 Task: Change the rate control method of the Dirac video decoder using libschroedinger to "Low Delay mode".
Action: Mouse moved to (121, 12)
Screenshot: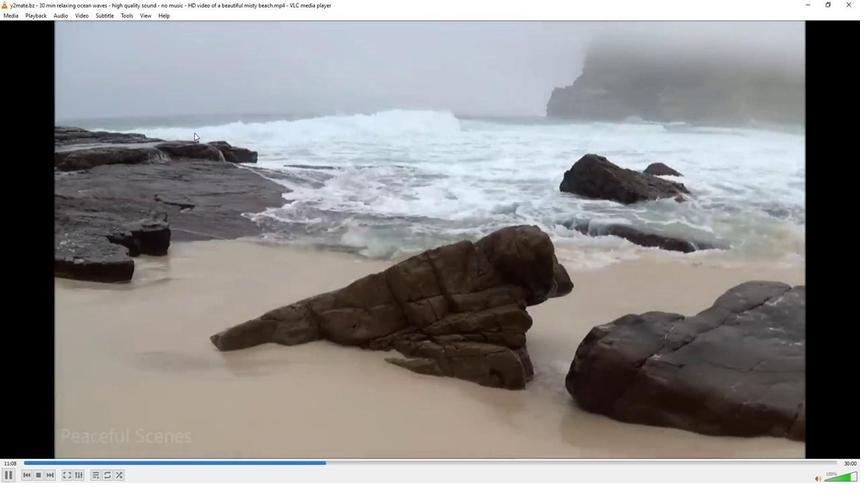 
Action: Mouse pressed left at (121, 12)
Screenshot: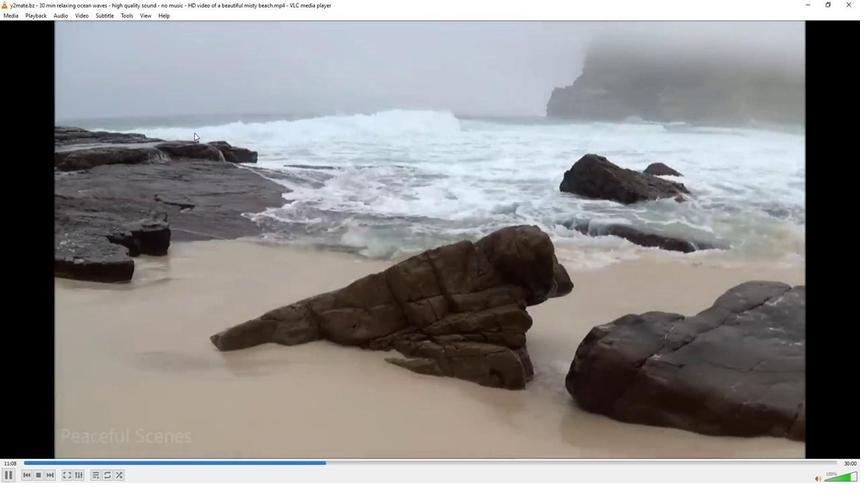 
Action: Mouse moved to (135, 123)
Screenshot: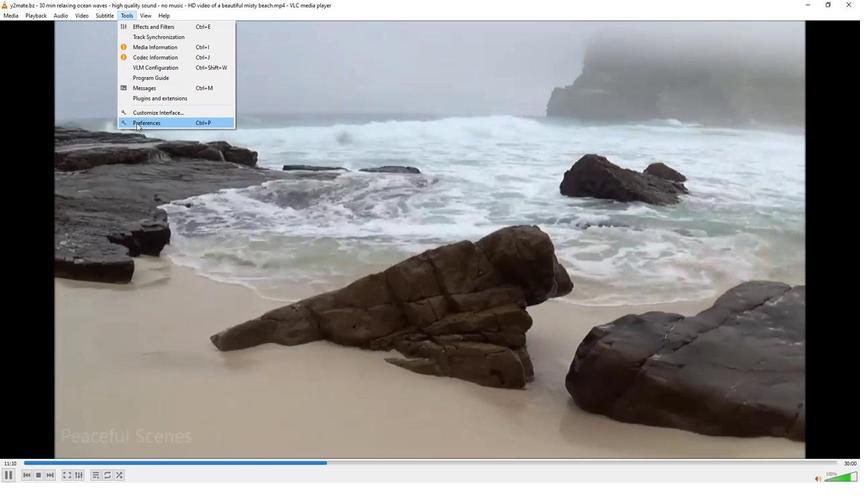
Action: Mouse pressed left at (135, 123)
Screenshot: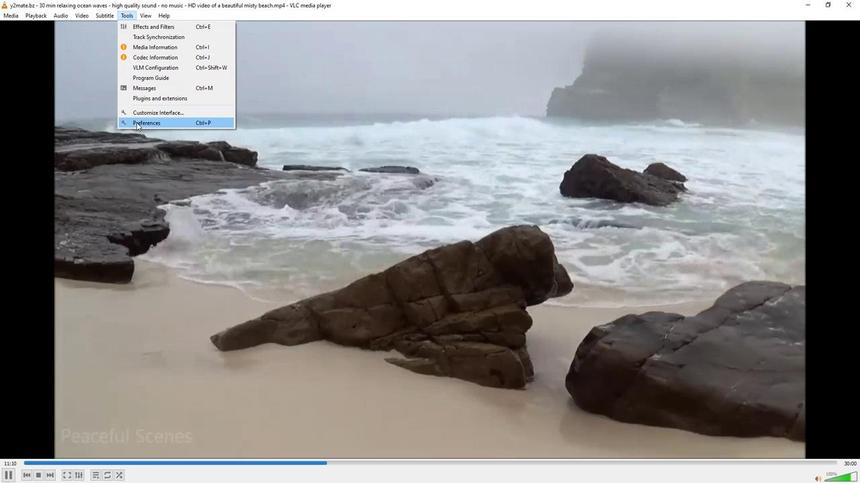
Action: Mouse moved to (100, 375)
Screenshot: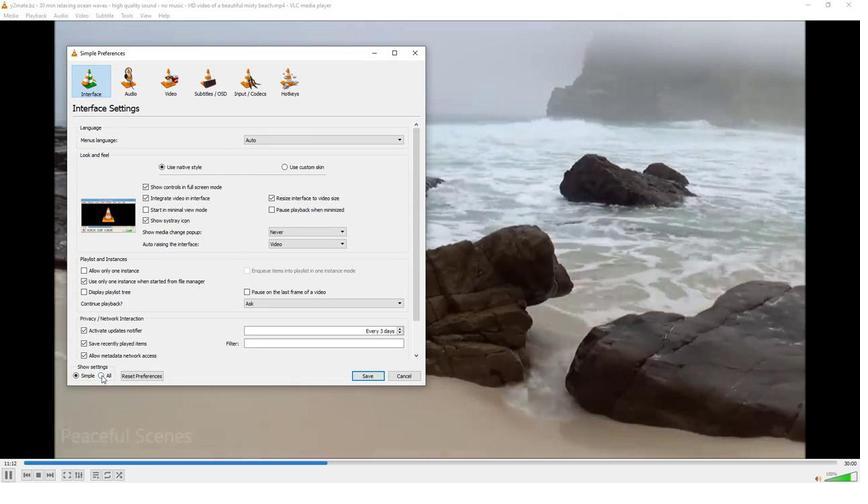 
Action: Mouse pressed left at (100, 375)
Screenshot: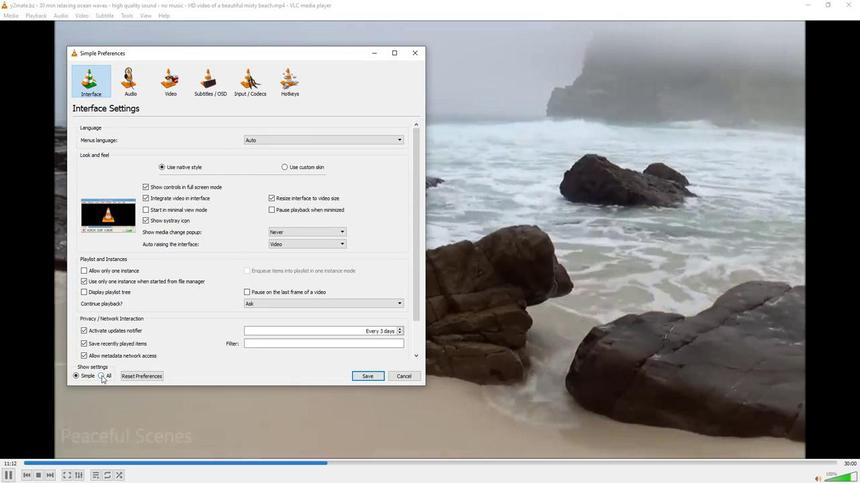
Action: Mouse moved to (88, 251)
Screenshot: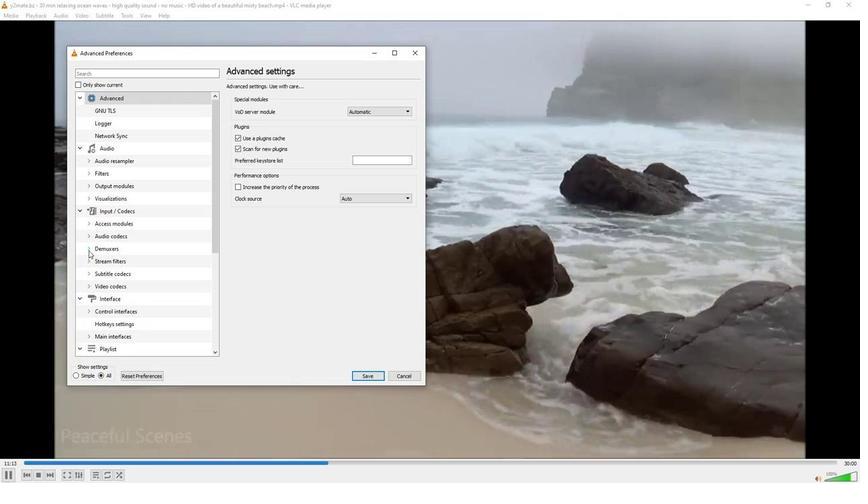 
Action: Mouse pressed left at (88, 251)
Screenshot: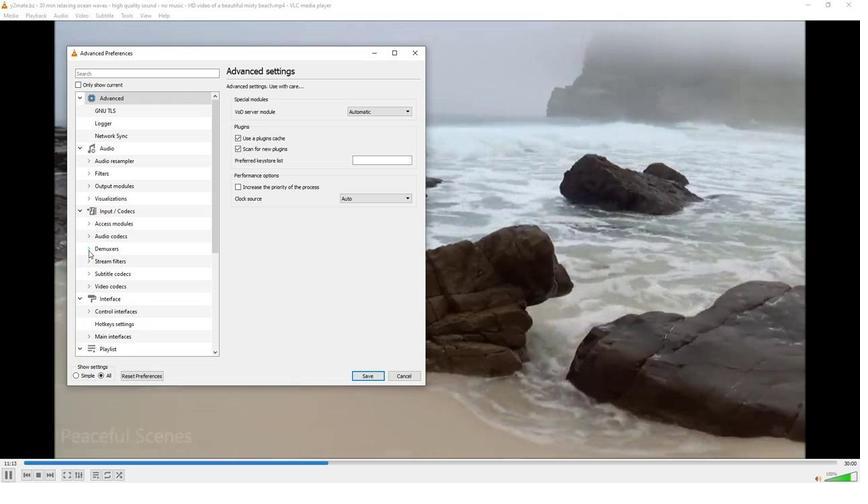 
Action: Mouse moved to (91, 263)
Screenshot: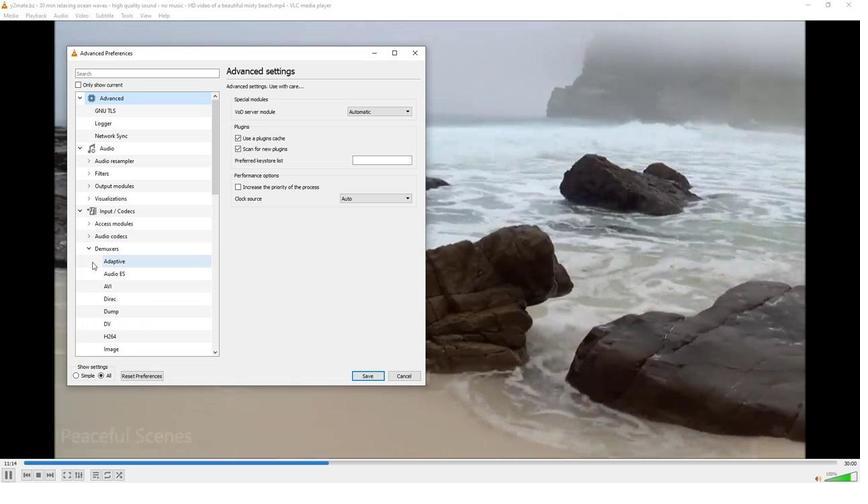 
Action: Mouse scrolled (91, 262) with delta (0, 0)
Screenshot: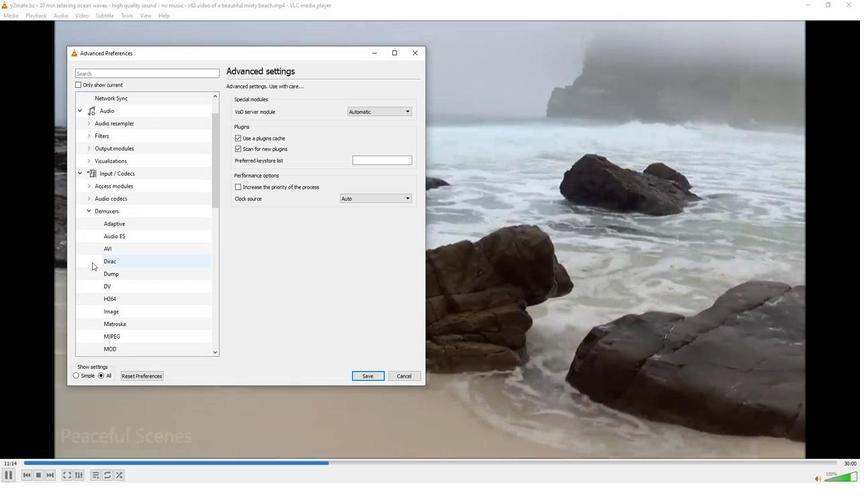 
Action: Mouse scrolled (91, 262) with delta (0, 0)
Screenshot: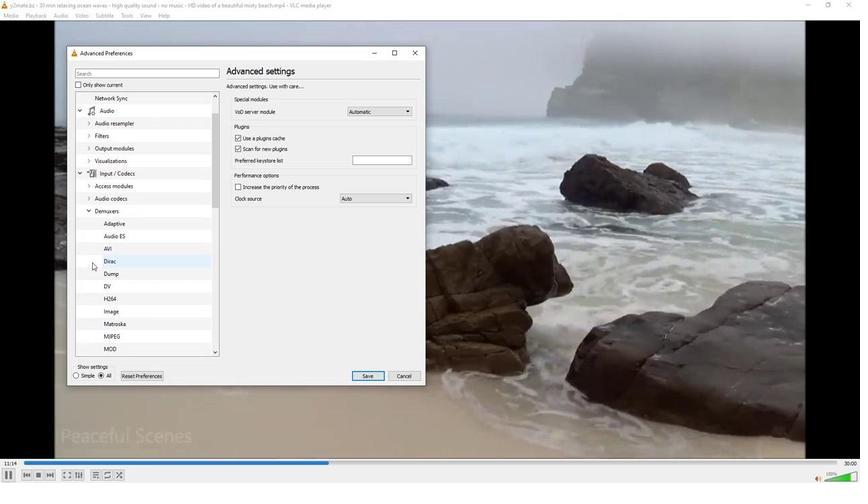 
Action: Mouse scrolled (91, 262) with delta (0, 0)
Screenshot: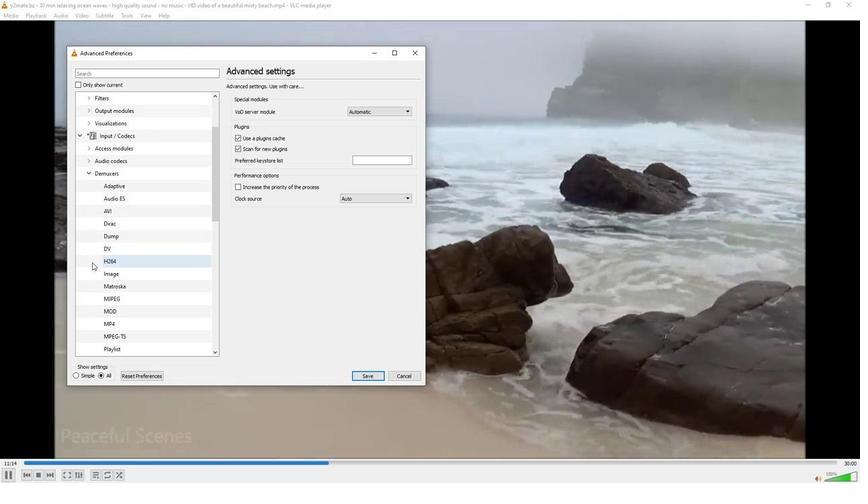 
Action: Mouse scrolled (91, 262) with delta (0, 0)
Screenshot: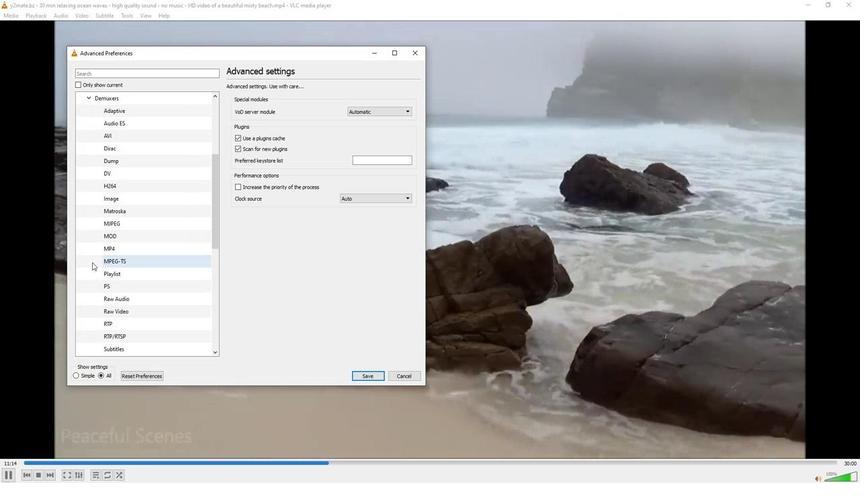 
Action: Mouse scrolled (91, 262) with delta (0, 0)
Screenshot: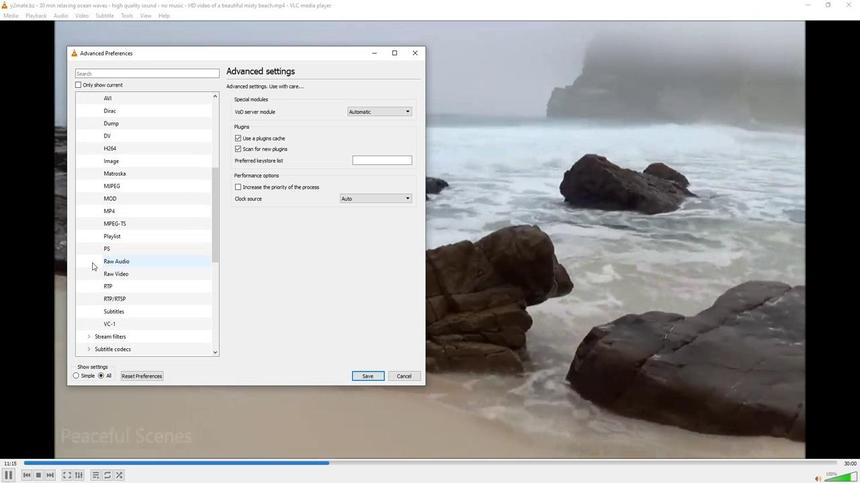 
Action: Mouse scrolled (91, 262) with delta (0, 0)
Screenshot: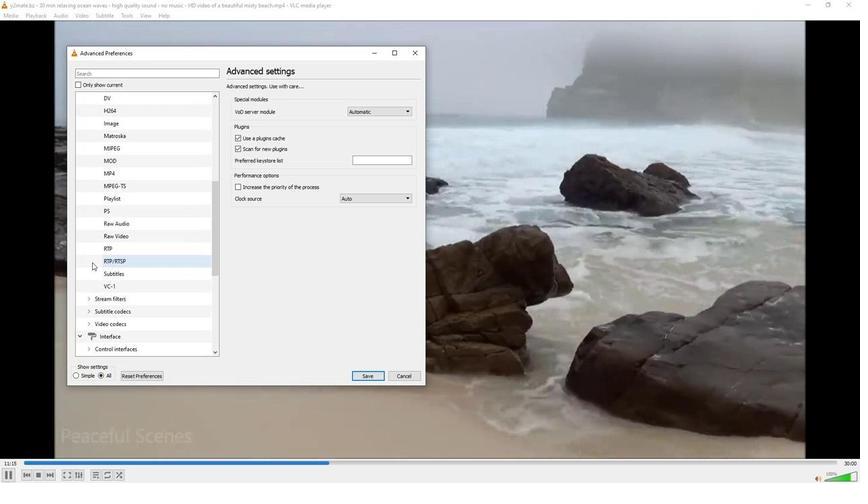 
Action: Mouse moved to (89, 325)
Screenshot: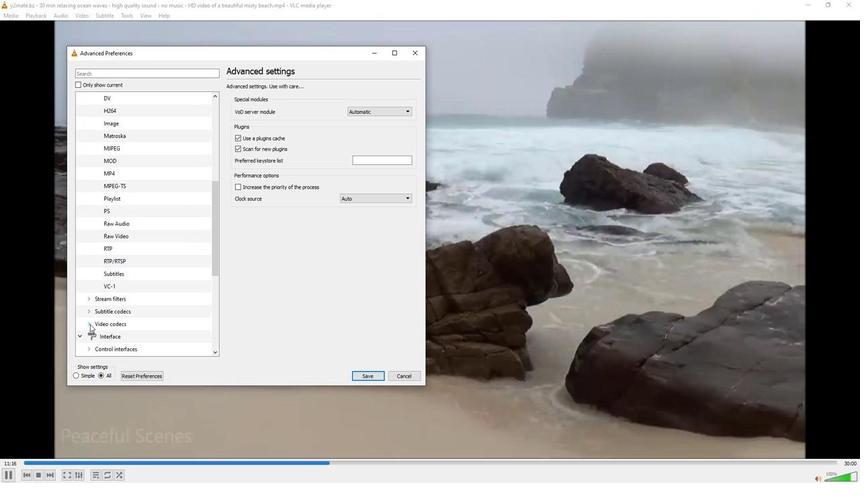
Action: Mouse pressed left at (89, 325)
Screenshot: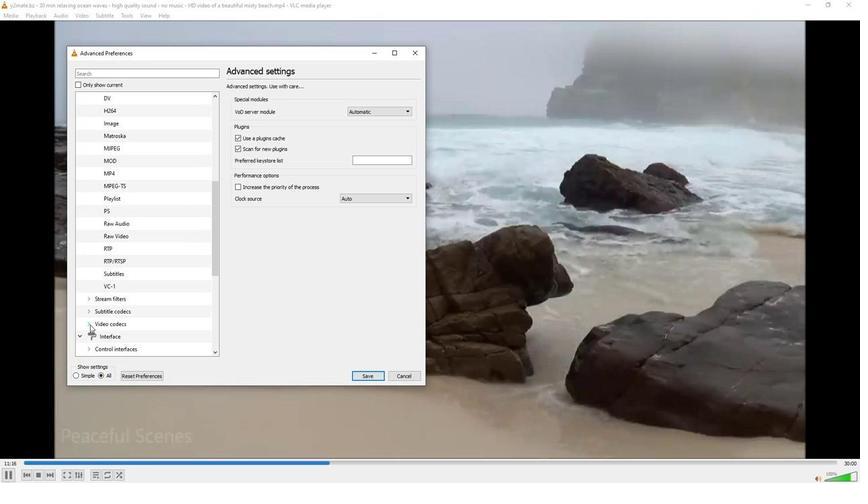 
Action: Mouse moved to (109, 329)
Screenshot: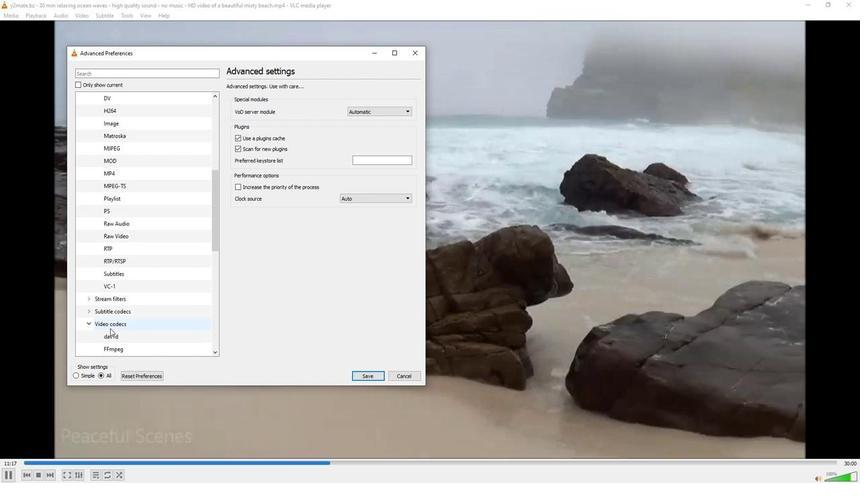 
Action: Mouse scrolled (109, 328) with delta (0, 0)
Screenshot: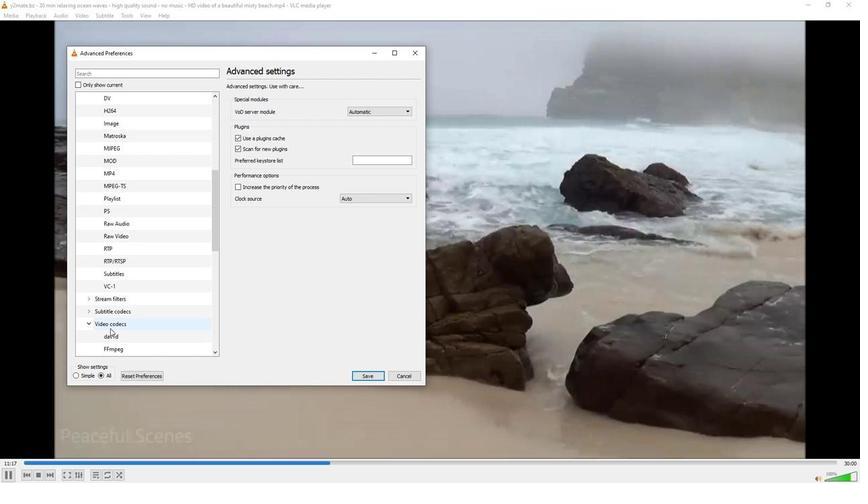 
Action: Mouse moved to (116, 346)
Screenshot: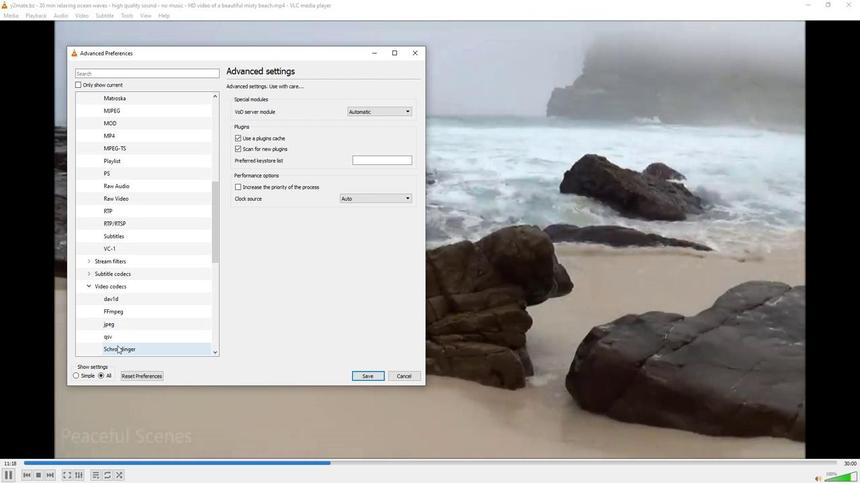 
Action: Mouse pressed left at (116, 346)
Screenshot: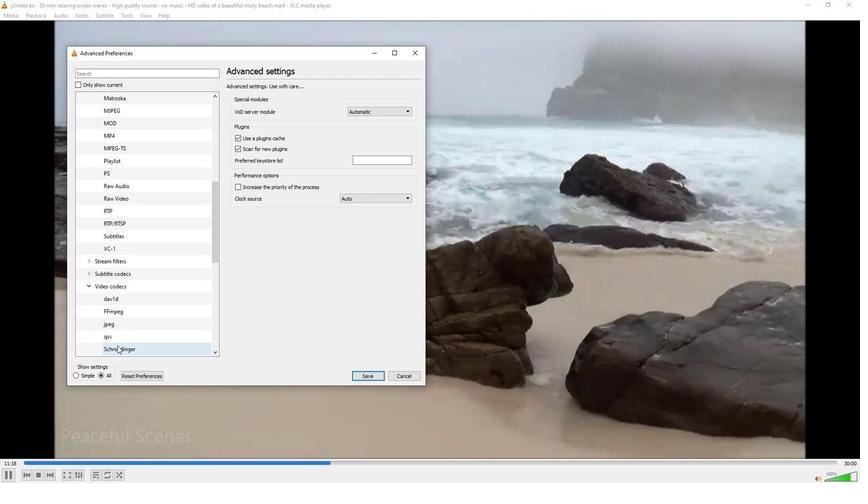 
Action: Mouse moved to (346, 110)
Screenshot: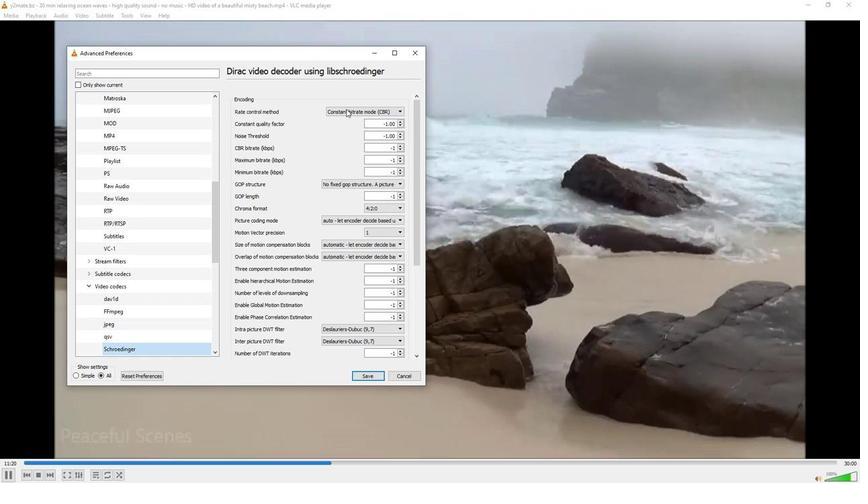 
Action: Mouse pressed left at (346, 110)
Screenshot: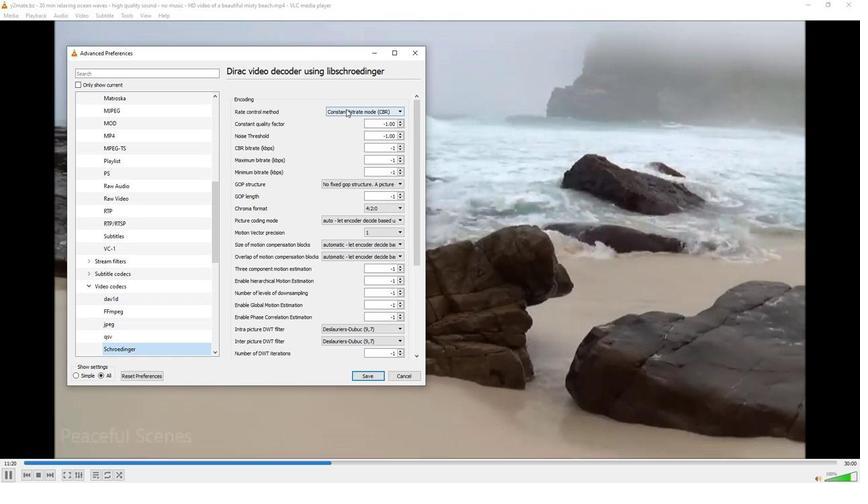 
Action: Mouse moved to (342, 130)
Screenshot: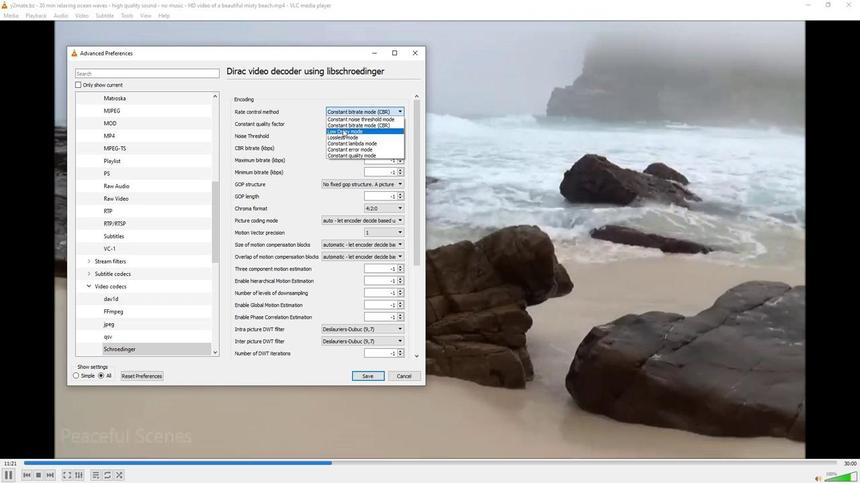 
Action: Mouse pressed left at (342, 130)
Screenshot: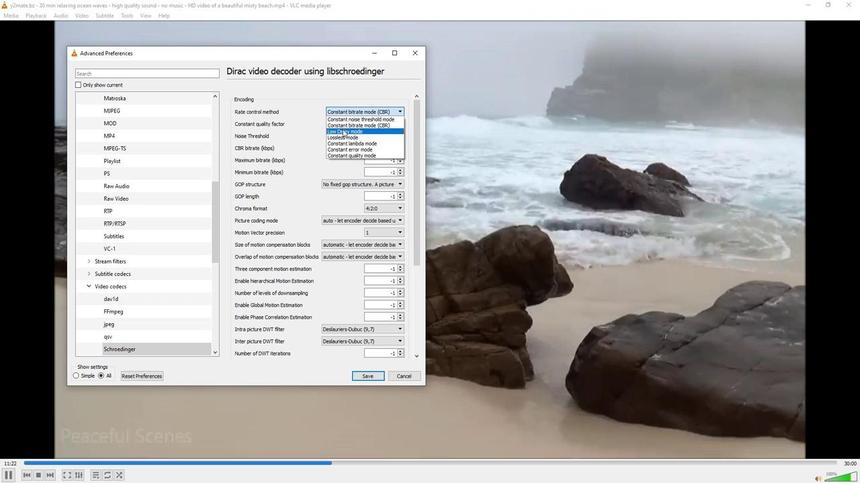 
Action: Mouse moved to (294, 155)
Screenshot: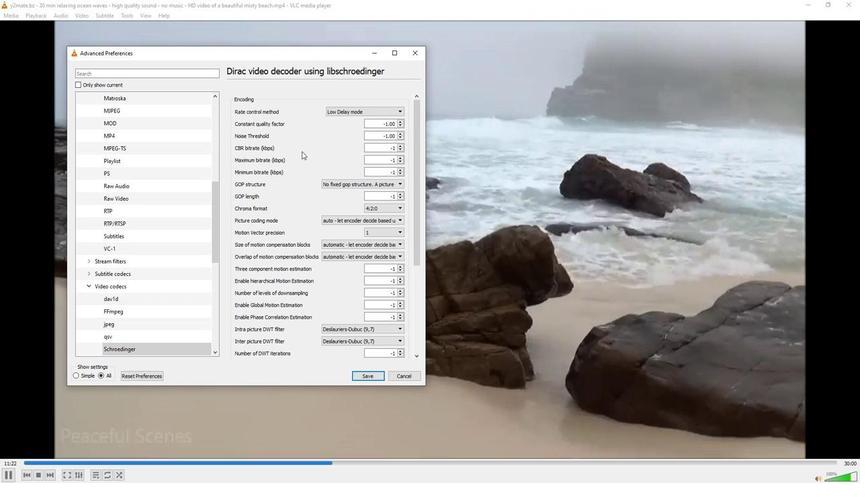 
